 Task: Open the program guide.
Action: Mouse moved to (138, 15)
Screenshot: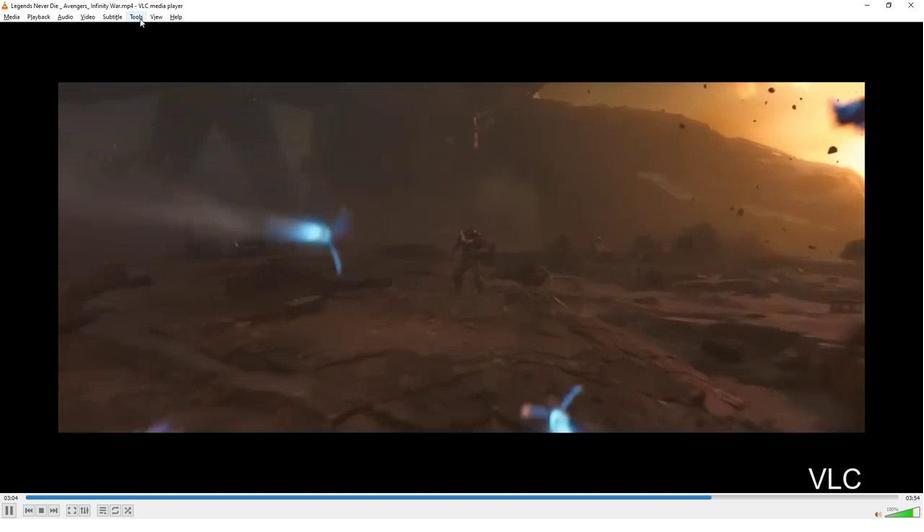 
Action: Mouse pressed left at (138, 15)
Screenshot: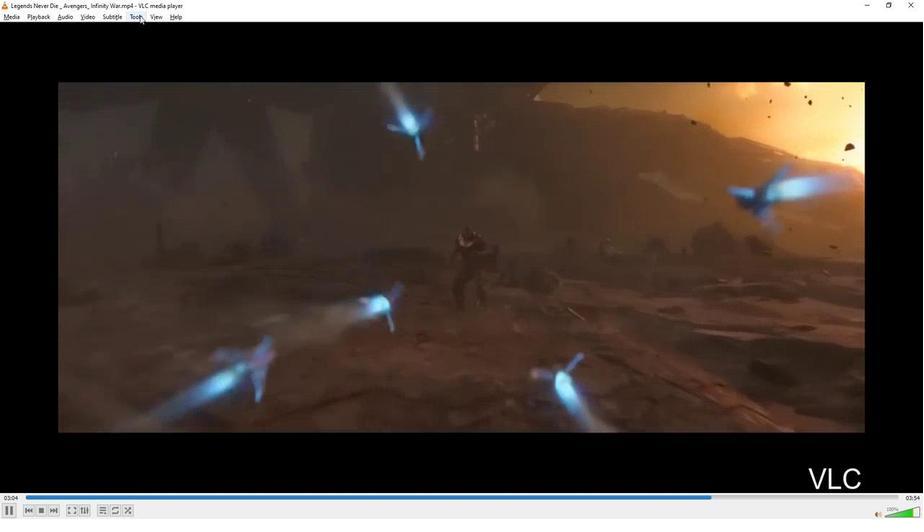 
Action: Mouse moved to (151, 85)
Screenshot: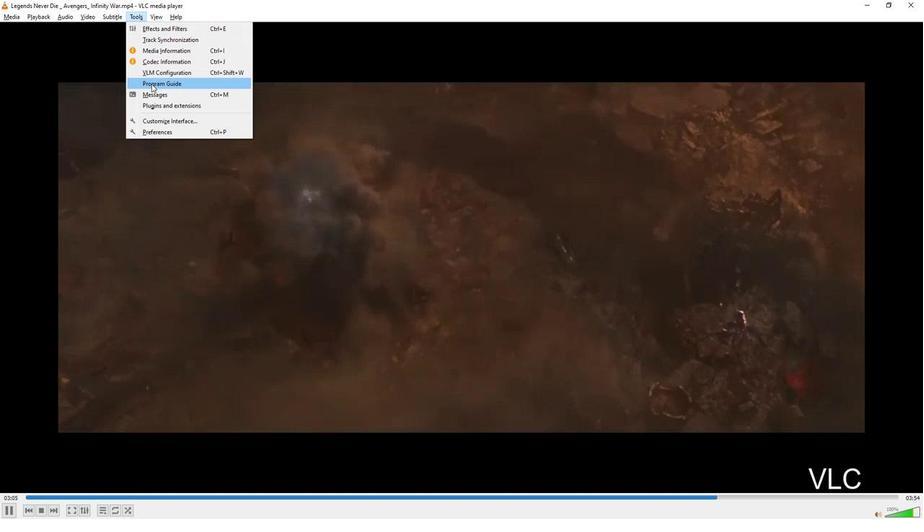 
Action: Mouse pressed left at (151, 85)
Screenshot: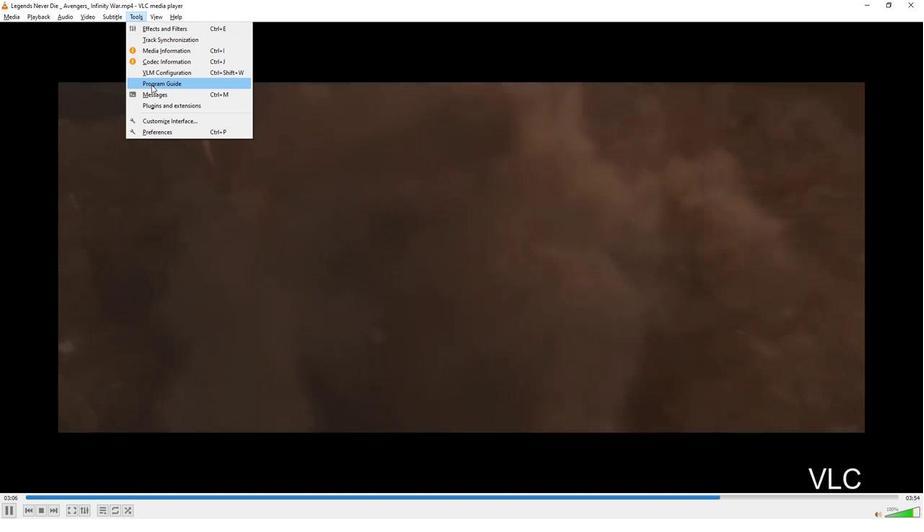 
Action: Mouse moved to (154, 235)
Screenshot: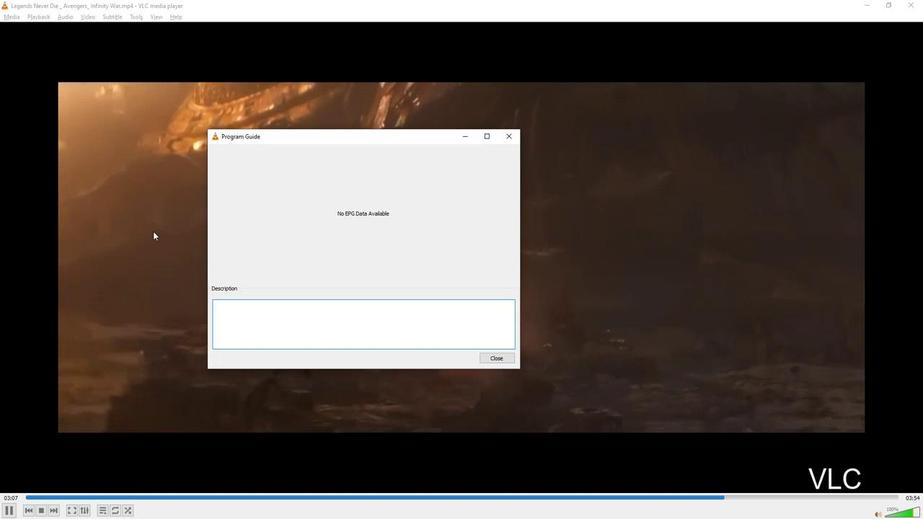 
